 Task: Add a condition where "Hours since ticket status new Less than Ninety" in recently solved tickets.
Action: Mouse moved to (93, 366)
Screenshot: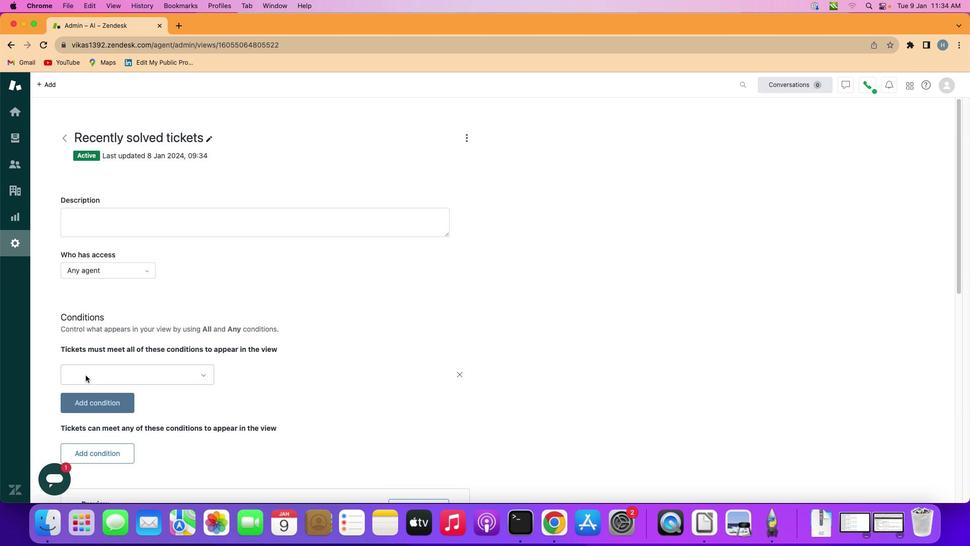 
Action: Mouse pressed left at (93, 366)
Screenshot: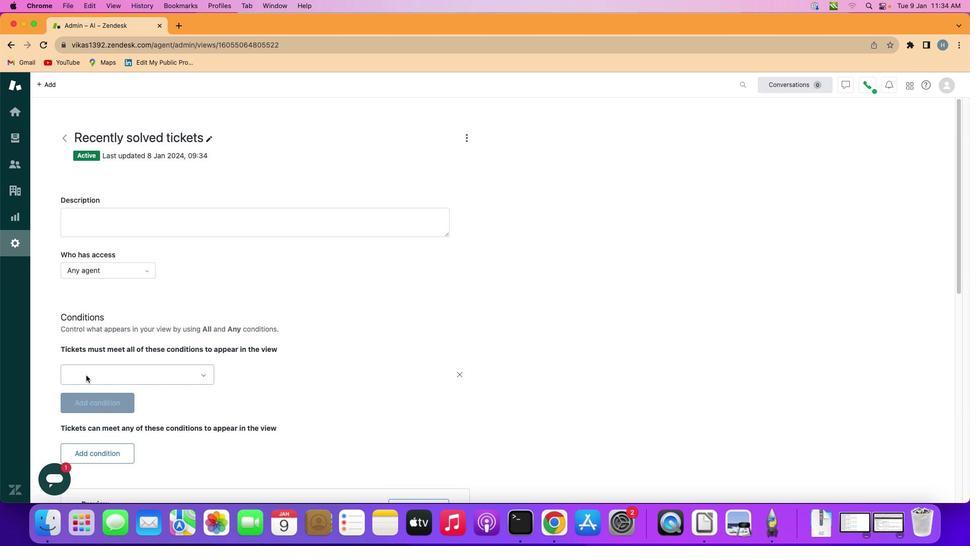 
Action: Mouse moved to (136, 360)
Screenshot: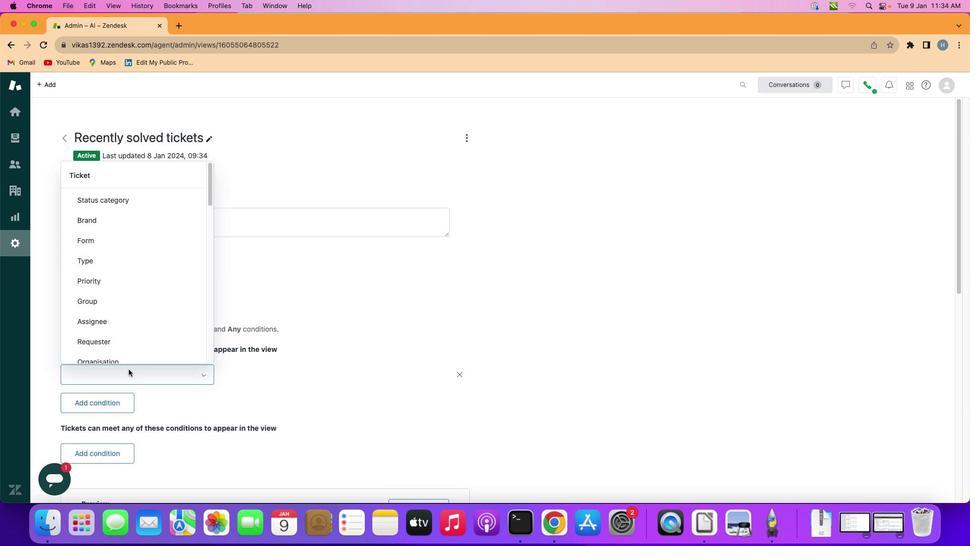 
Action: Mouse pressed left at (136, 360)
Screenshot: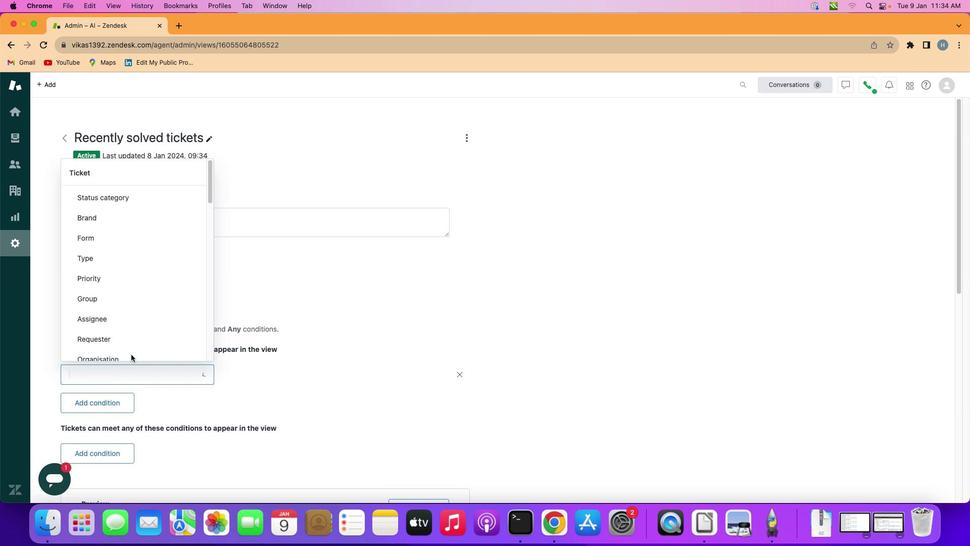 
Action: Mouse moved to (161, 273)
Screenshot: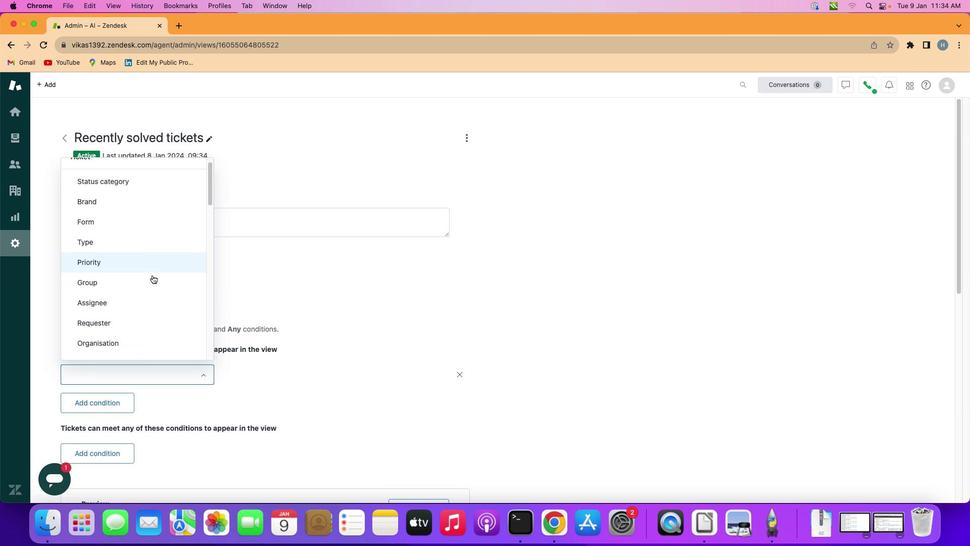 
Action: Mouse scrolled (161, 273) with delta (8, 21)
Screenshot: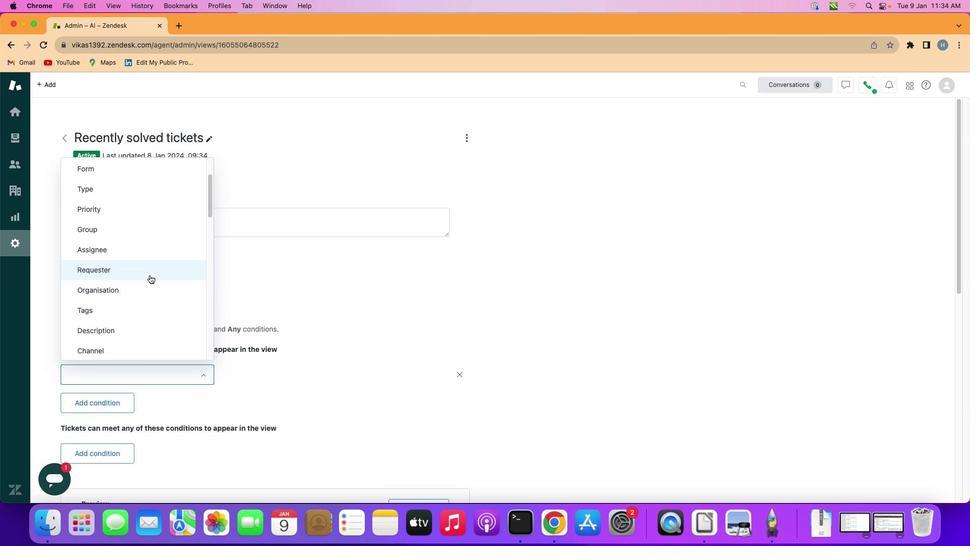 
Action: Mouse scrolled (161, 273) with delta (8, 21)
Screenshot: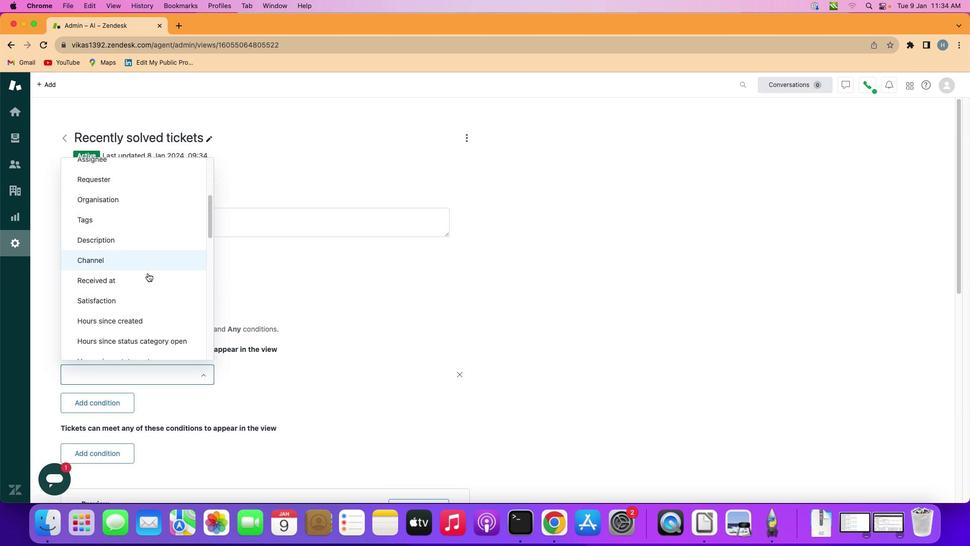 
Action: Mouse scrolled (161, 273) with delta (8, 21)
Screenshot: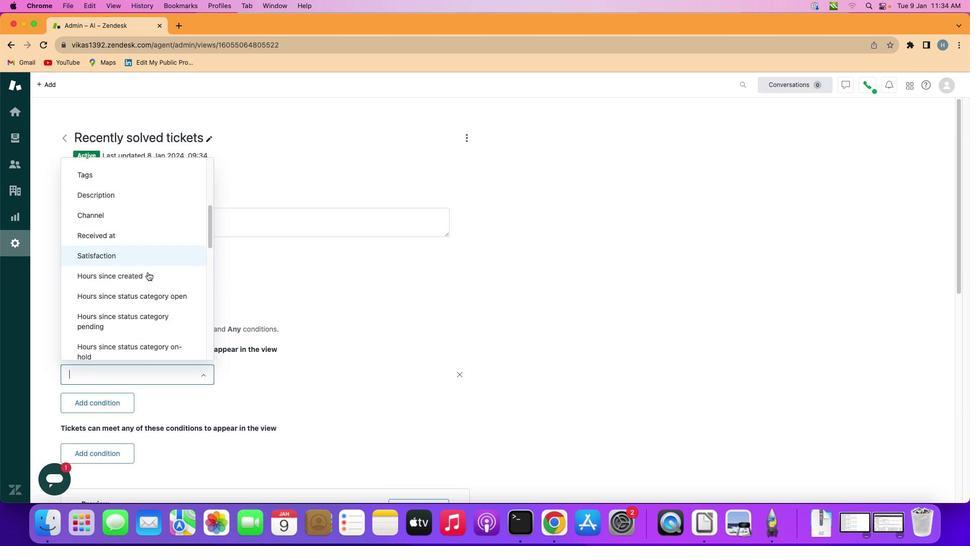 
Action: Mouse moved to (160, 273)
Screenshot: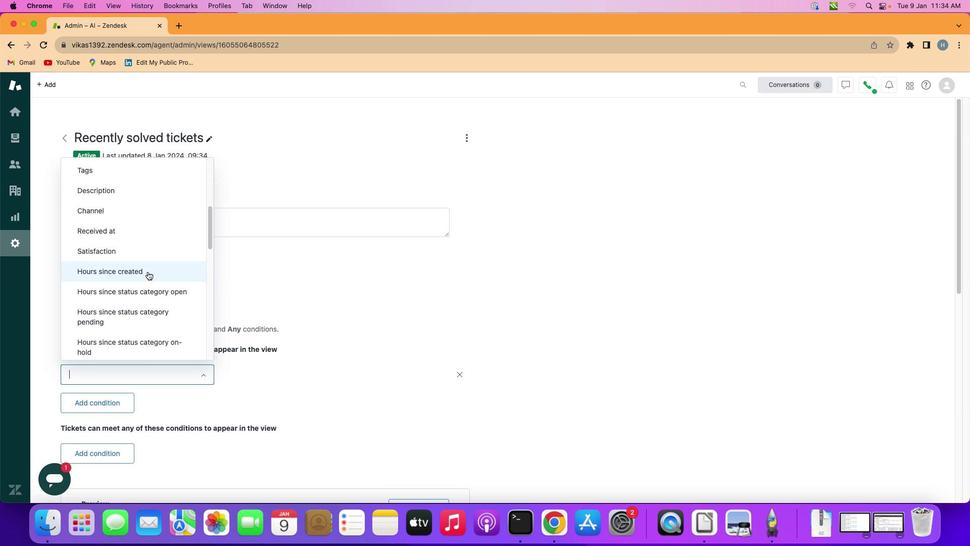 
Action: Mouse scrolled (160, 273) with delta (8, 20)
Screenshot: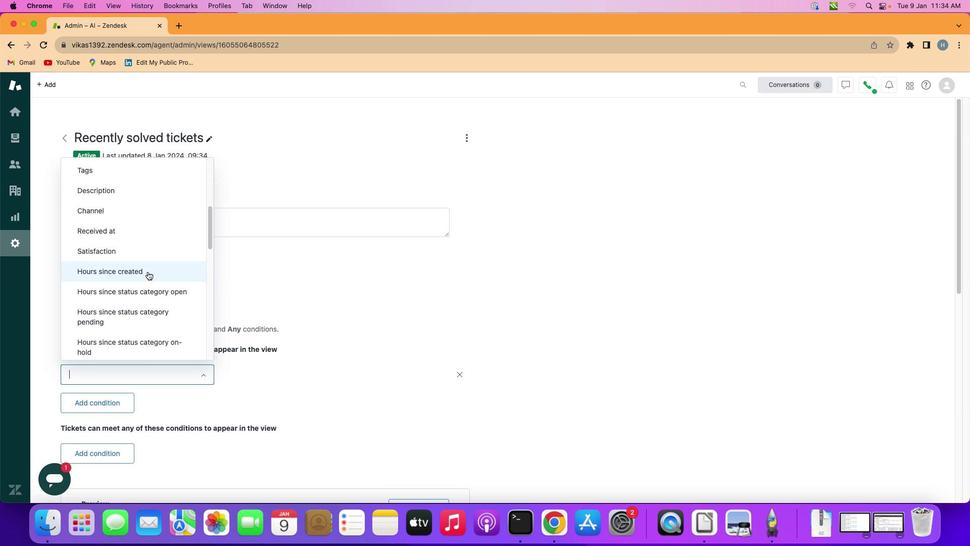 
Action: Mouse moved to (158, 273)
Screenshot: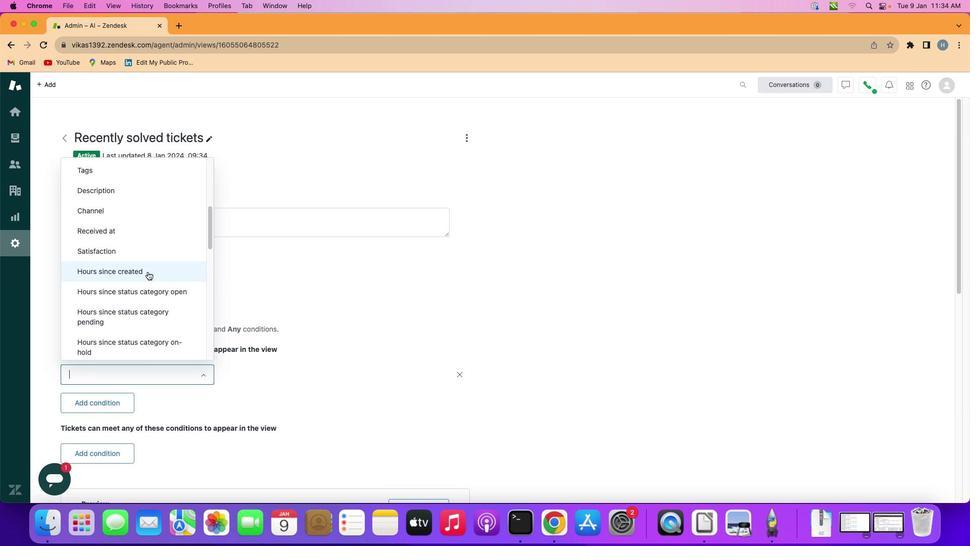 
Action: Mouse scrolled (158, 273) with delta (8, 20)
Screenshot: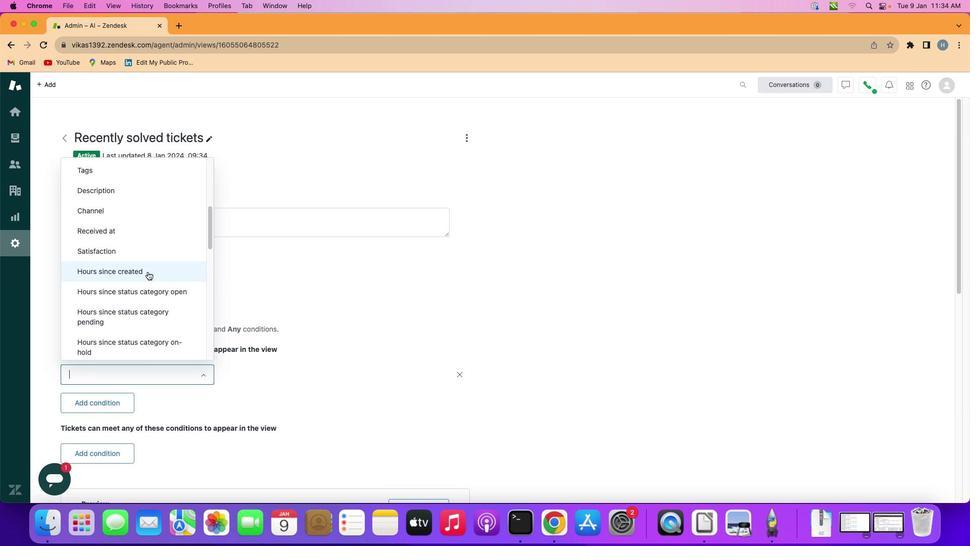 
Action: Mouse moved to (155, 270)
Screenshot: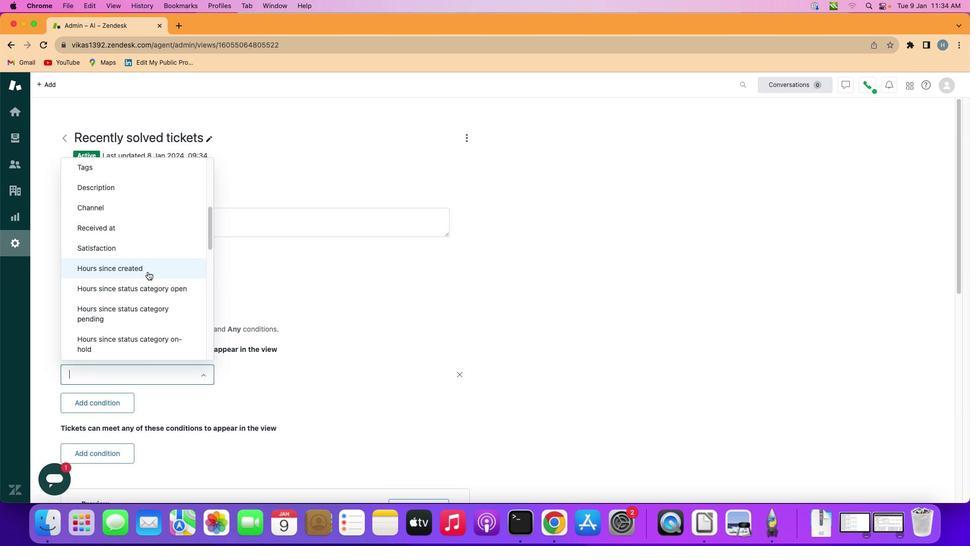 
Action: Mouse scrolled (155, 270) with delta (8, 21)
Screenshot: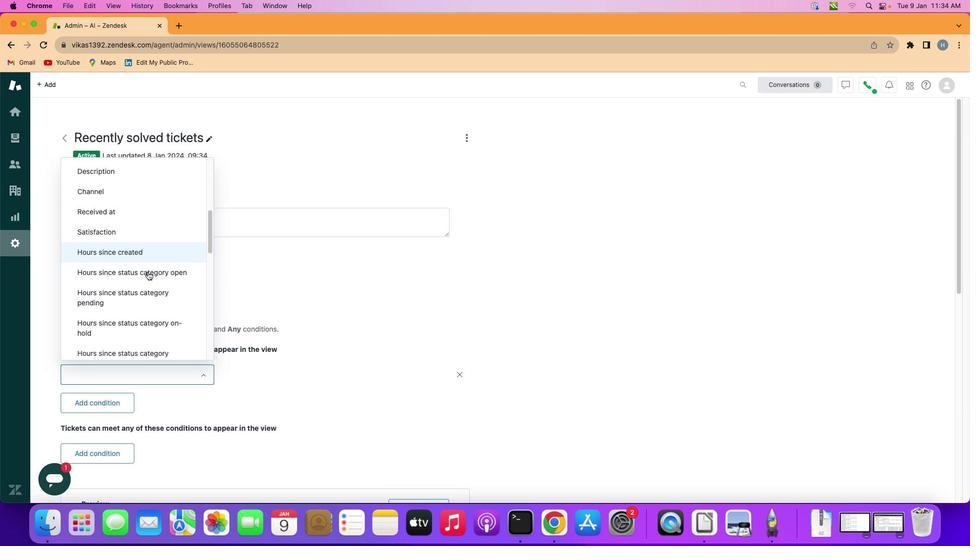 
Action: Mouse moved to (155, 270)
Screenshot: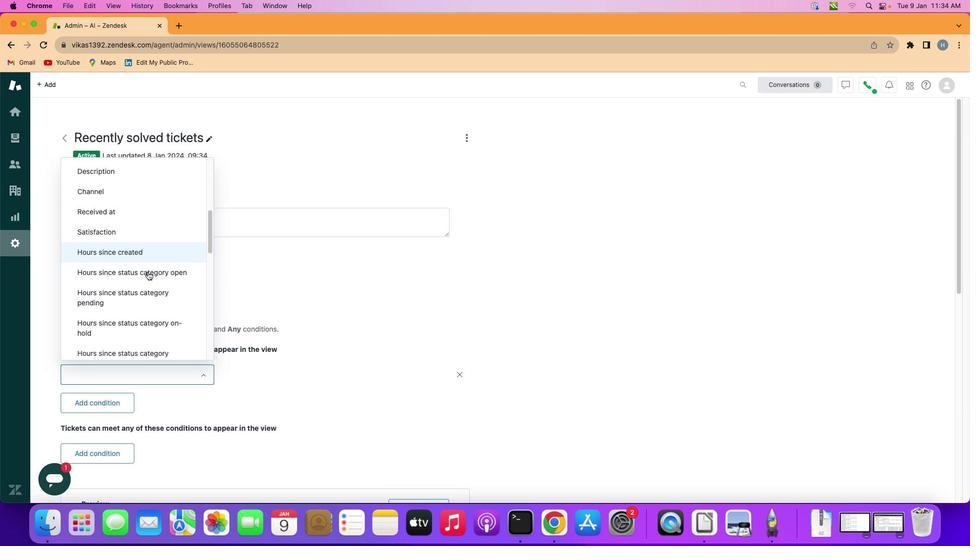 
Action: Mouse scrolled (155, 270) with delta (8, 21)
Screenshot: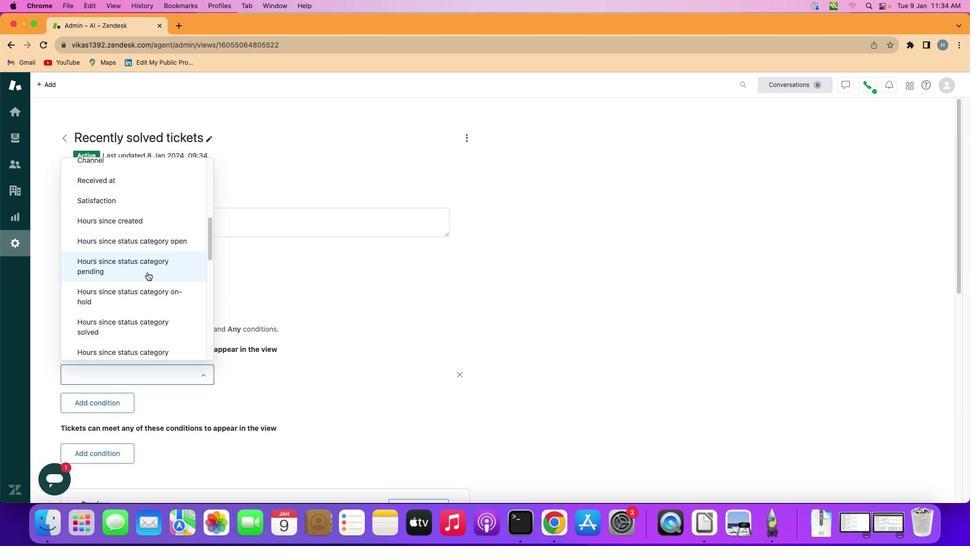 
Action: Mouse scrolled (155, 270) with delta (8, 21)
Screenshot: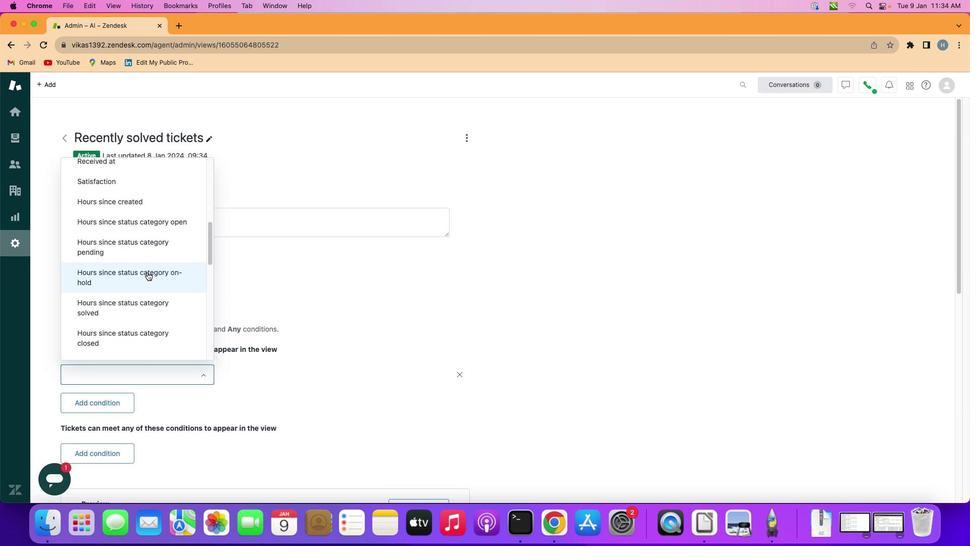 
Action: Mouse scrolled (155, 270) with delta (8, 21)
Screenshot: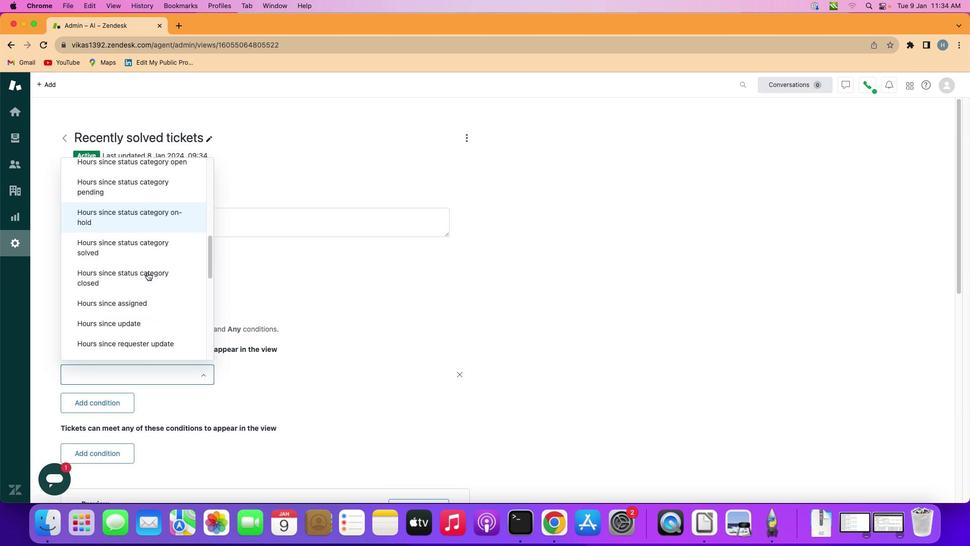 
Action: Mouse moved to (155, 271)
Screenshot: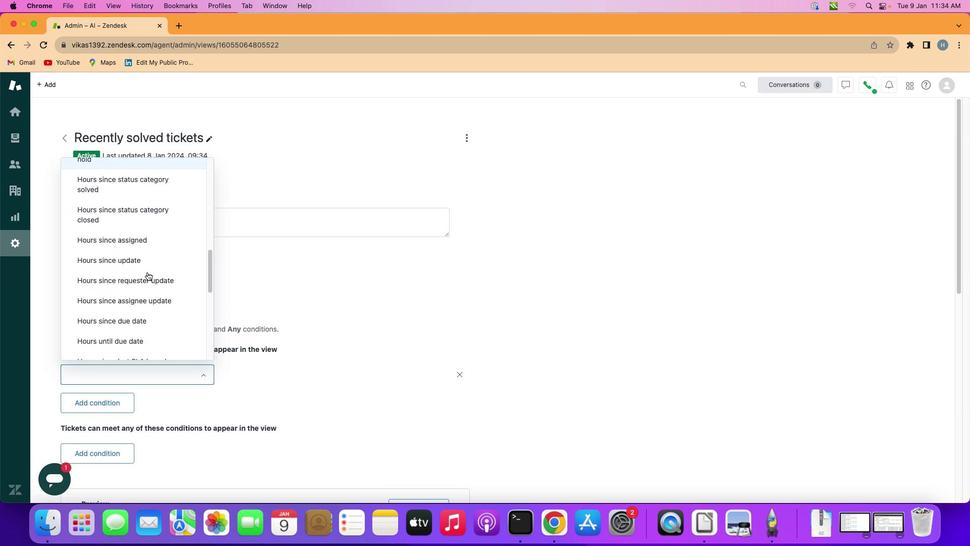 
Action: Mouse scrolled (155, 271) with delta (8, 21)
Screenshot: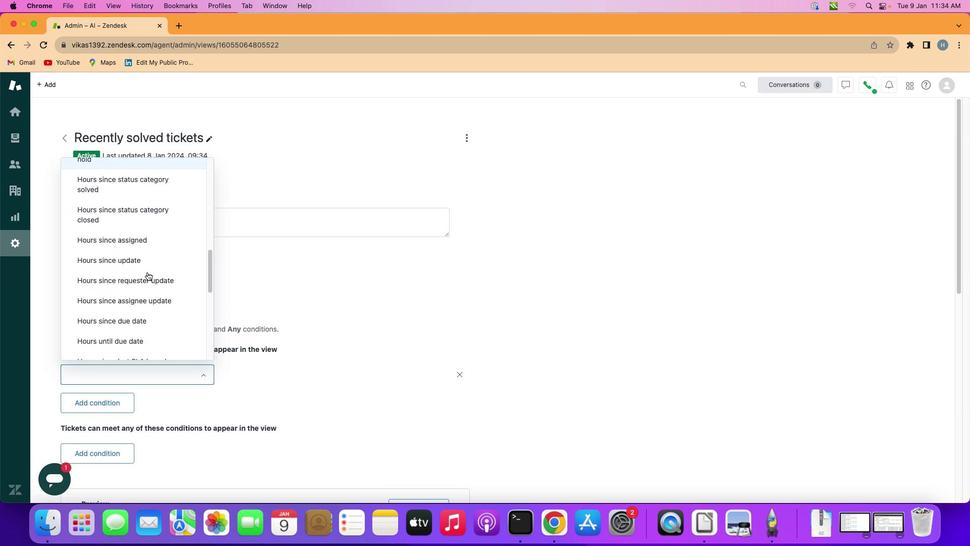
Action: Mouse moved to (154, 271)
Screenshot: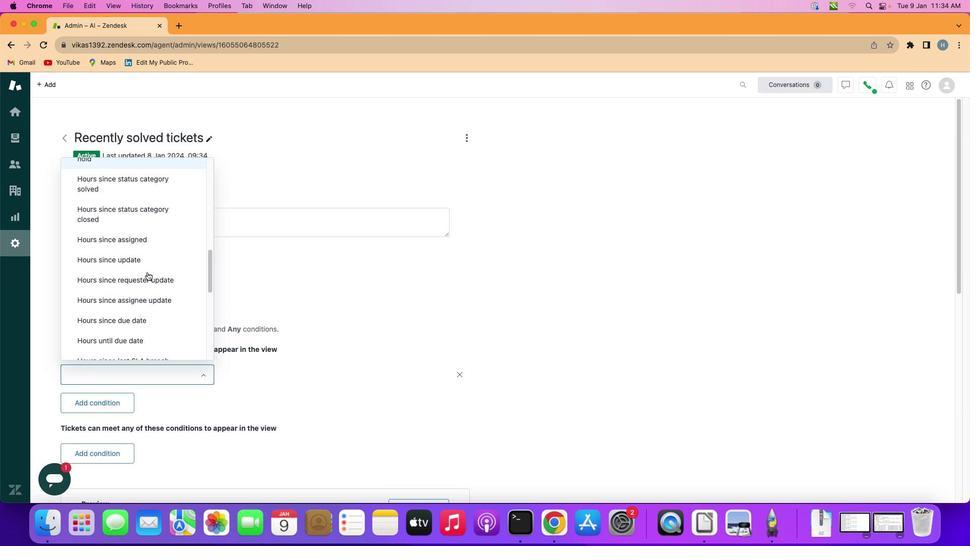
Action: Mouse scrolled (154, 271) with delta (8, 20)
Screenshot: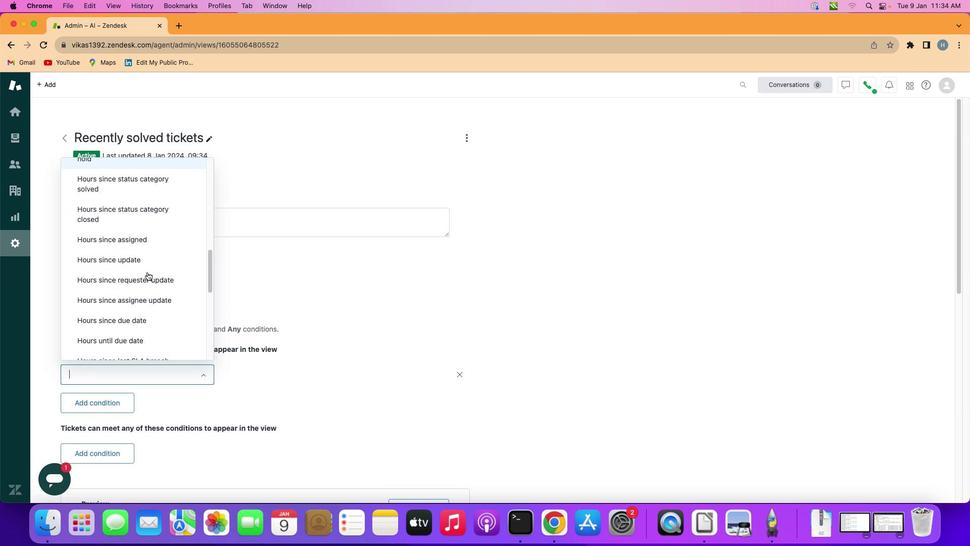 
Action: Mouse moved to (154, 271)
Screenshot: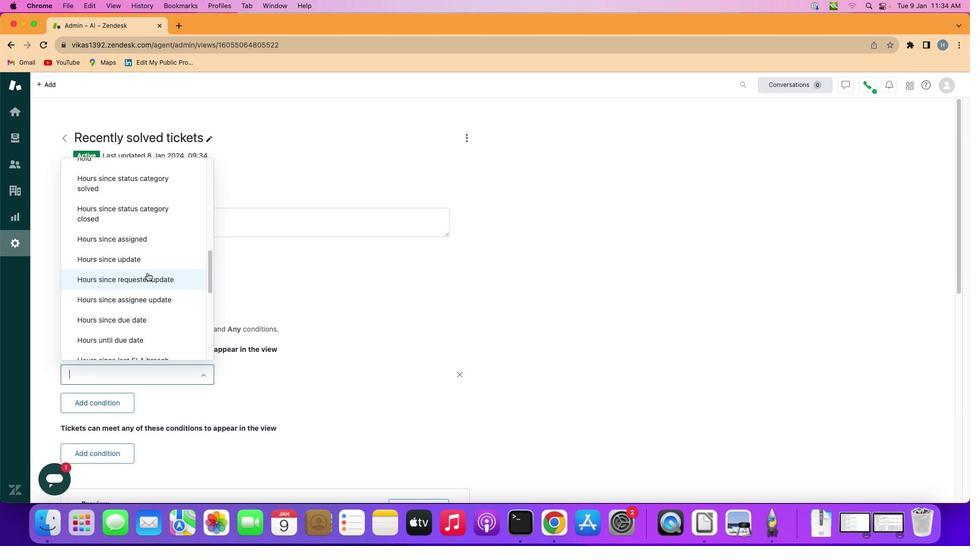 
Action: Mouse scrolled (154, 271) with delta (8, 21)
Screenshot: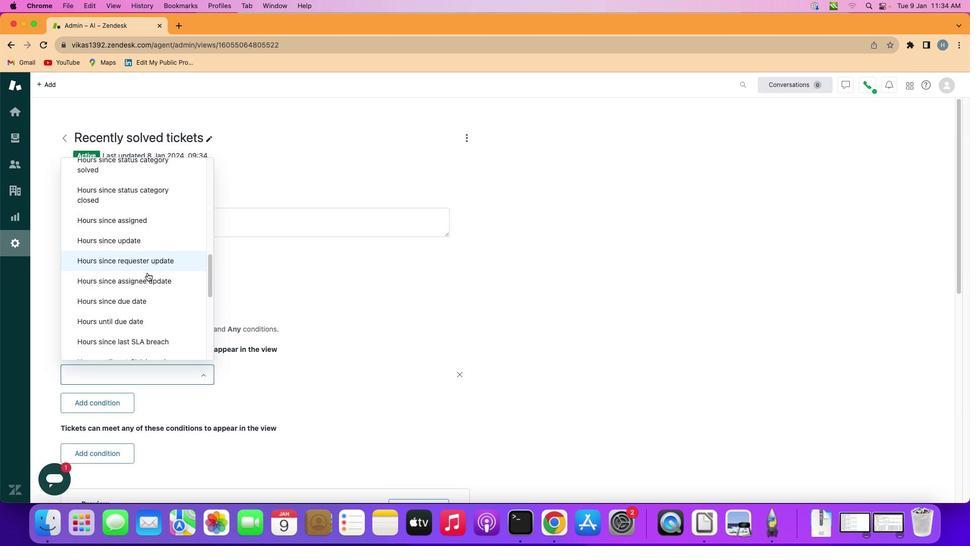 
Action: Mouse scrolled (154, 271) with delta (8, 21)
Screenshot: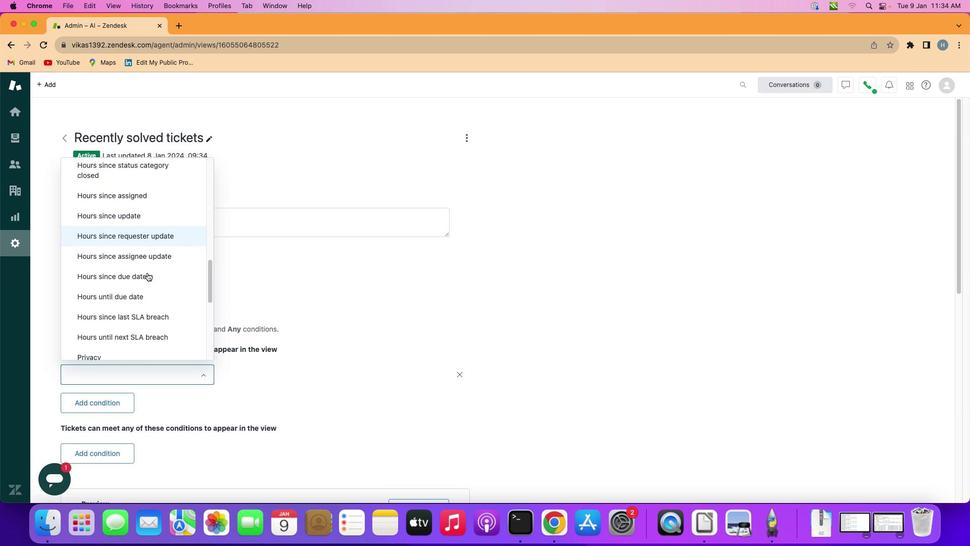 
Action: Mouse scrolled (154, 271) with delta (8, 21)
Screenshot: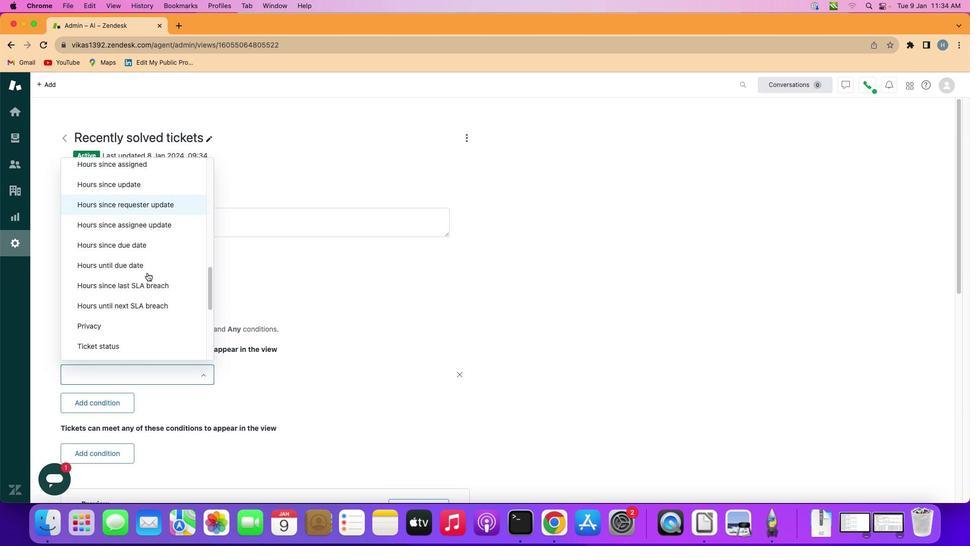 
Action: Mouse scrolled (154, 271) with delta (8, 21)
Screenshot: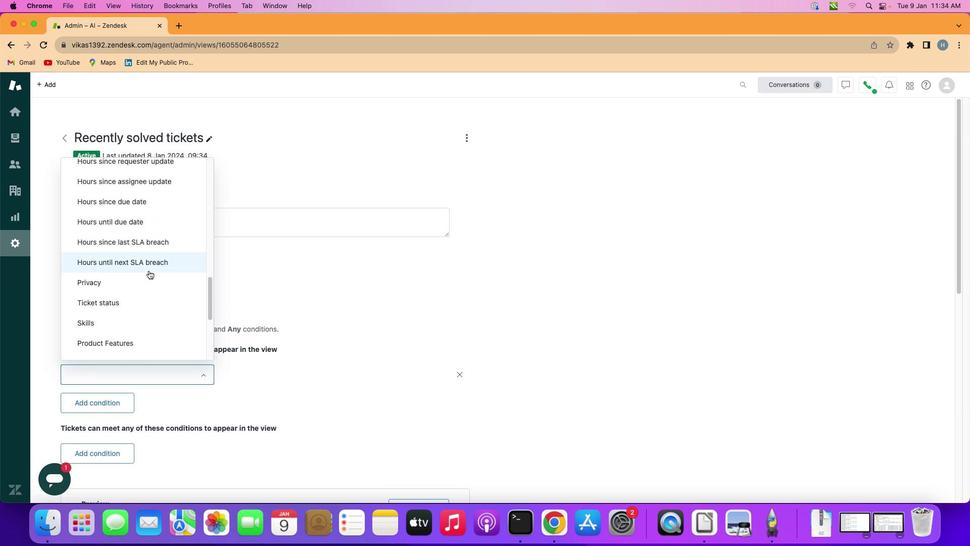 
Action: Mouse scrolled (154, 271) with delta (8, 21)
Screenshot: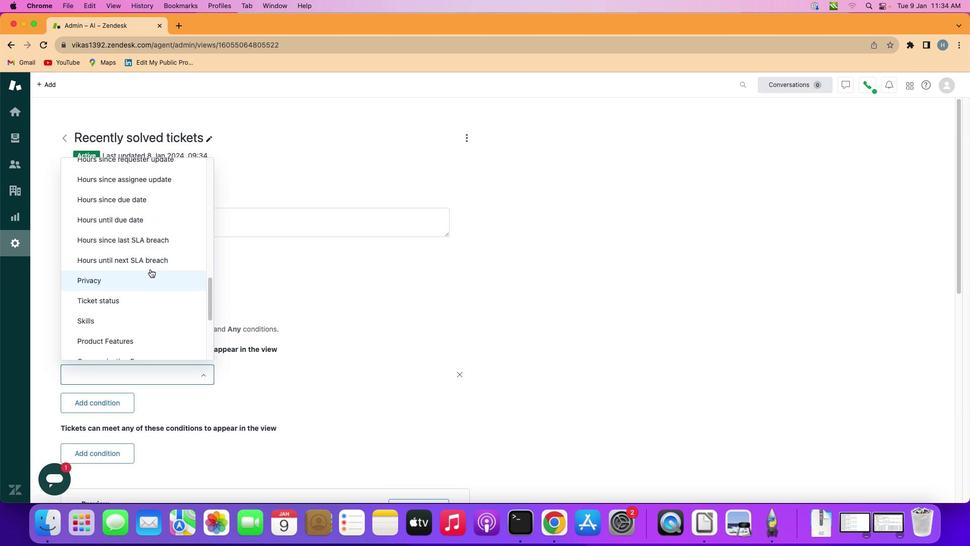 
Action: Mouse moved to (163, 267)
Screenshot: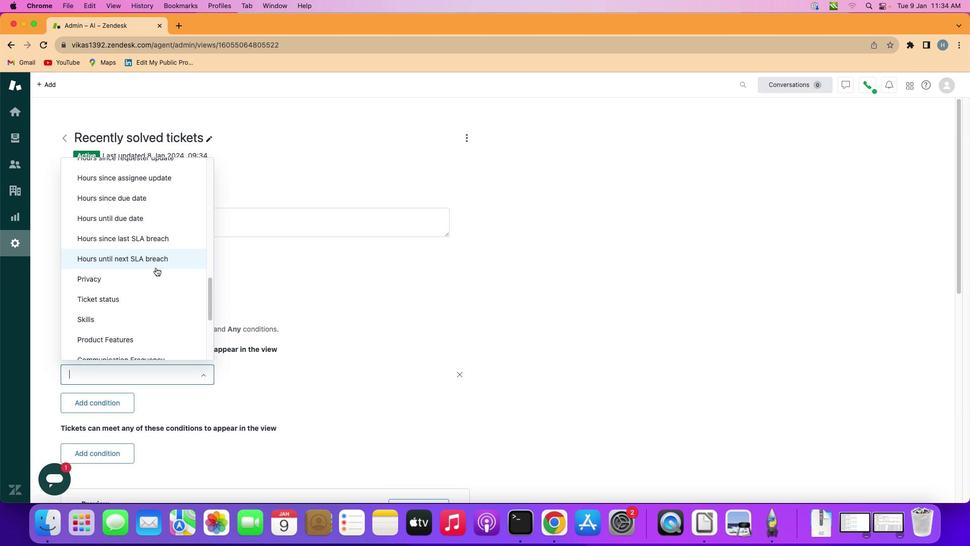 
Action: Mouse scrolled (163, 267) with delta (8, 21)
Screenshot: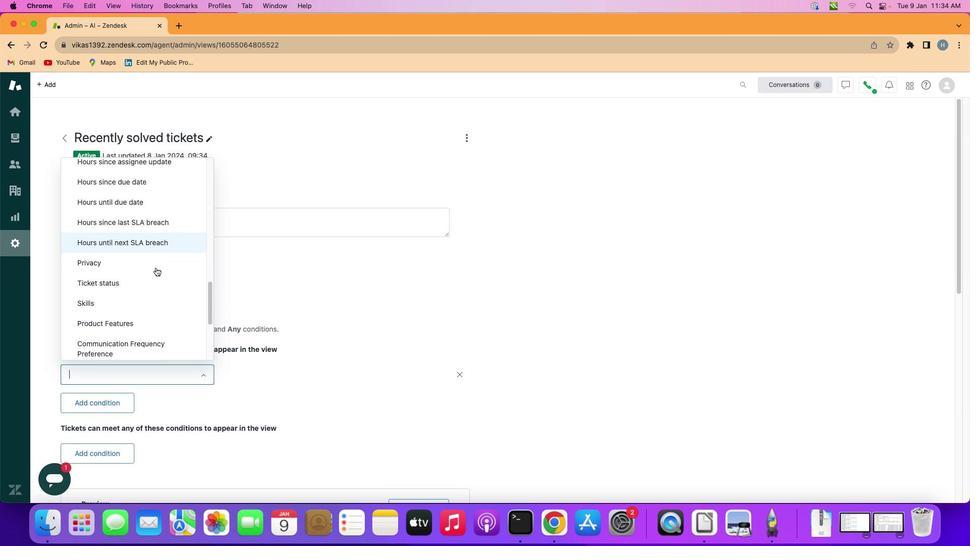 
Action: Mouse scrolled (163, 267) with delta (8, 21)
Screenshot: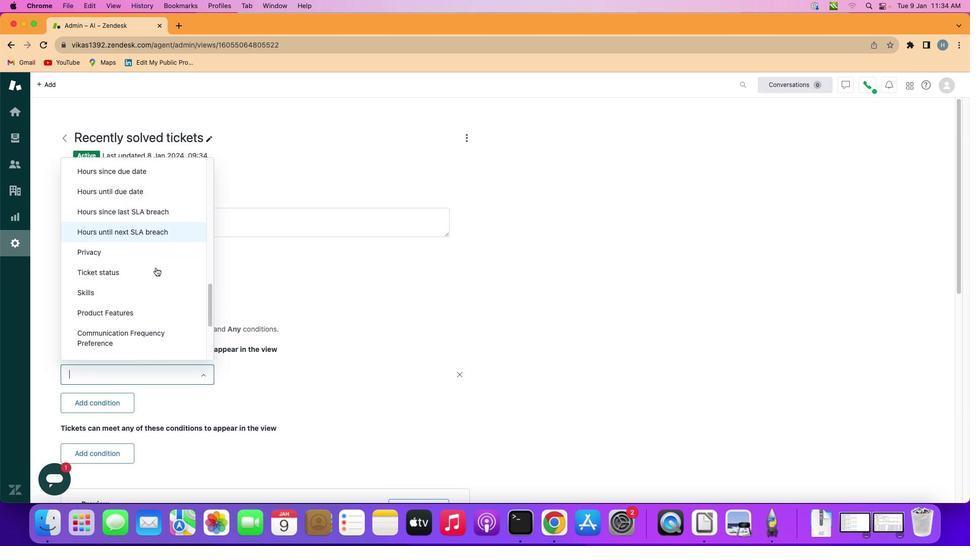 
Action: Mouse scrolled (163, 267) with delta (8, 21)
Screenshot: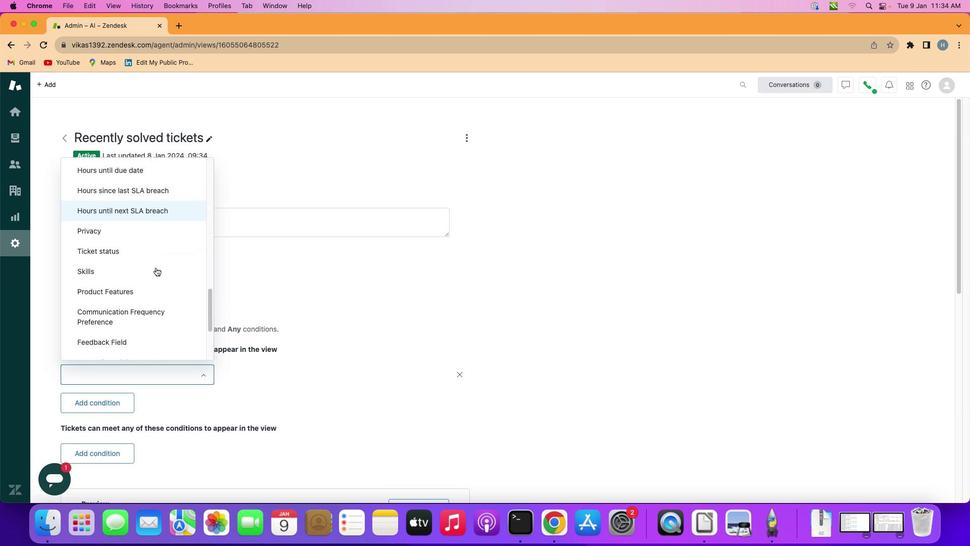 
Action: Mouse scrolled (163, 267) with delta (8, 21)
Screenshot: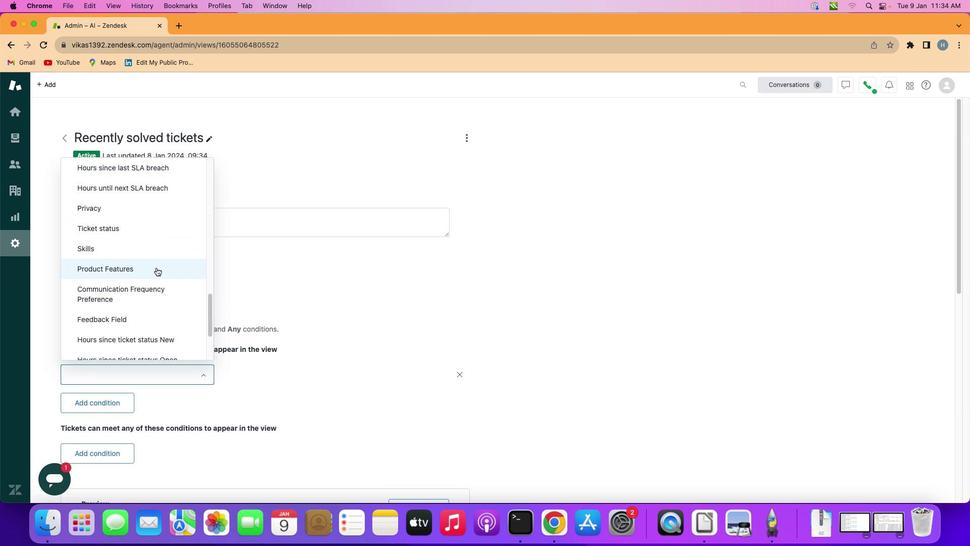 
Action: Mouse scrolled (163, 267) with delta (8, 21)
Screenshot: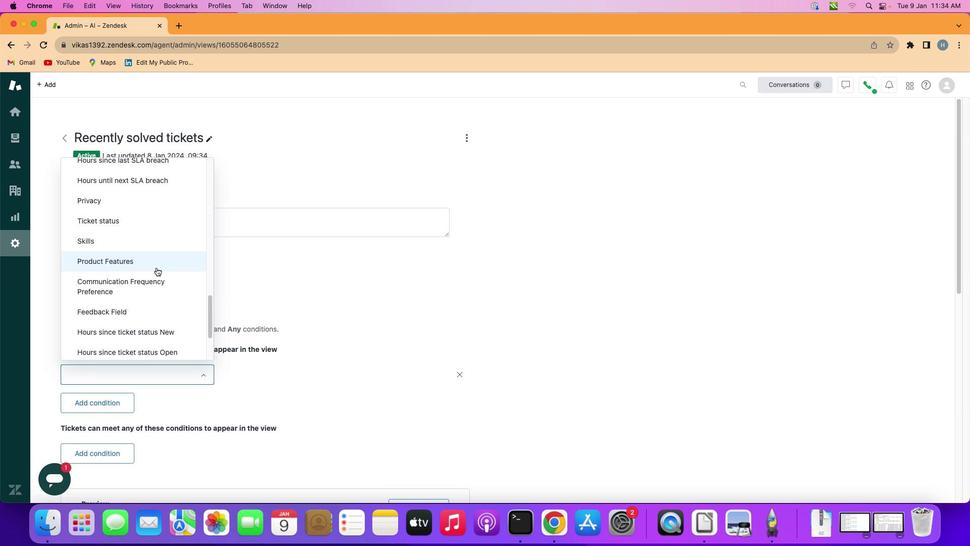 
Action: Mouse moved to (166, 266)
Screenshot: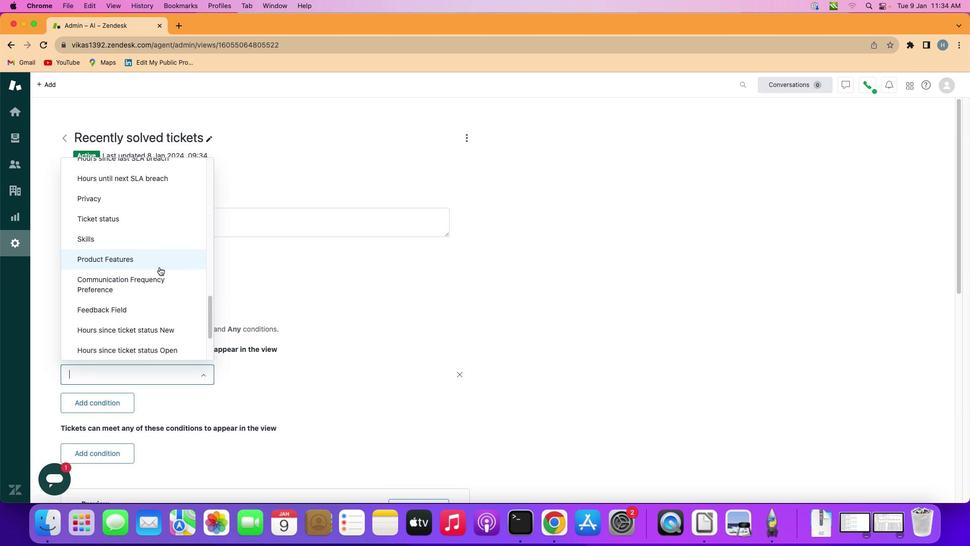 
Action: Mouse scrolled (166, 266) with delta (8, 21)
Screenshot: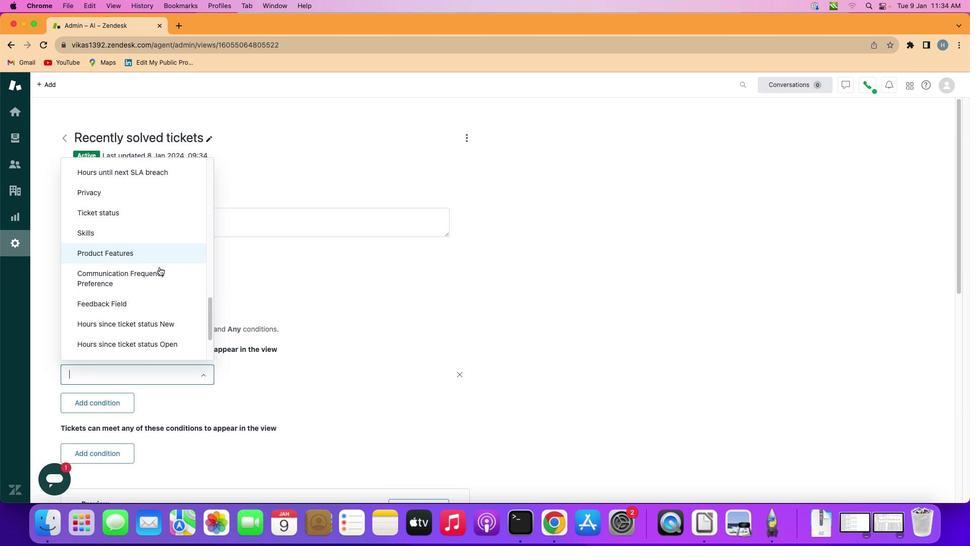 
Action: Mouse scrolled (166, 266) with delta (8, 21)
Screenshot: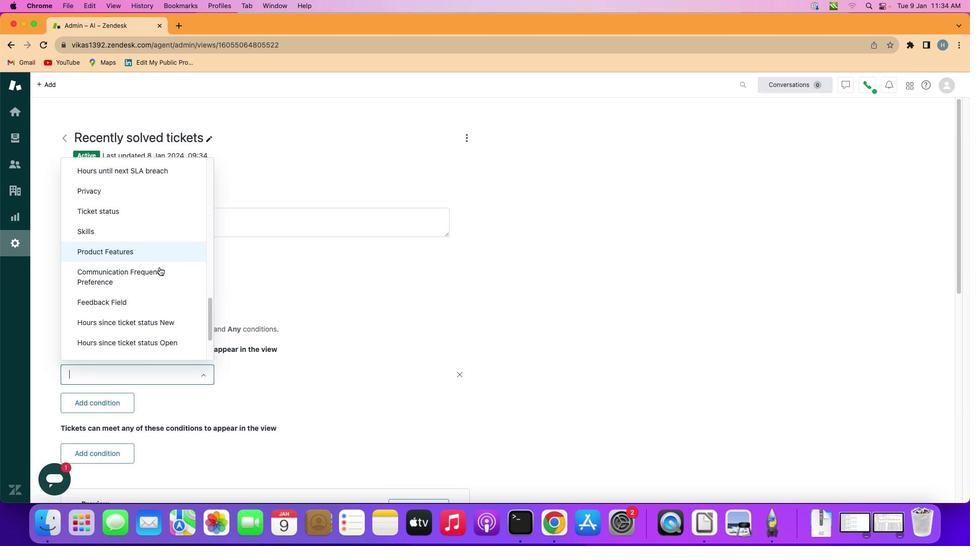 
Action: Mouse scrolled (166, 266) with delta (8, 21)
Screenshot: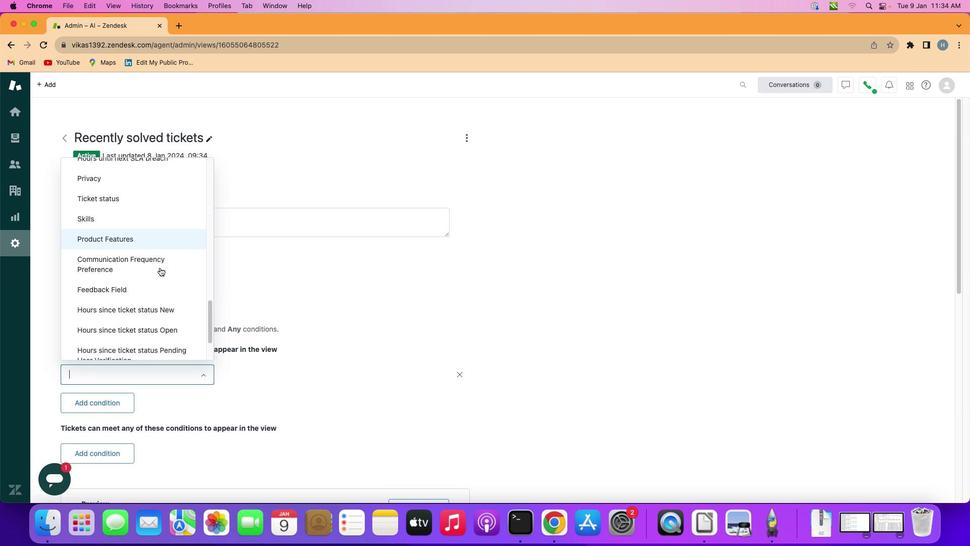 
Action: Mouse scrolled (166, 266) with delta (8, 21)
Screenshot: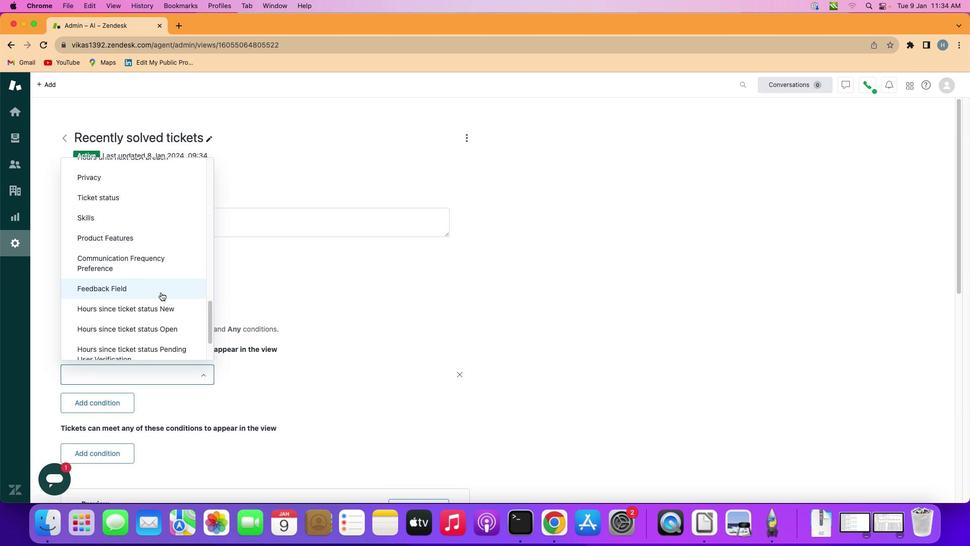 
Action: Mouse moved to (166, 300)
Screenshot: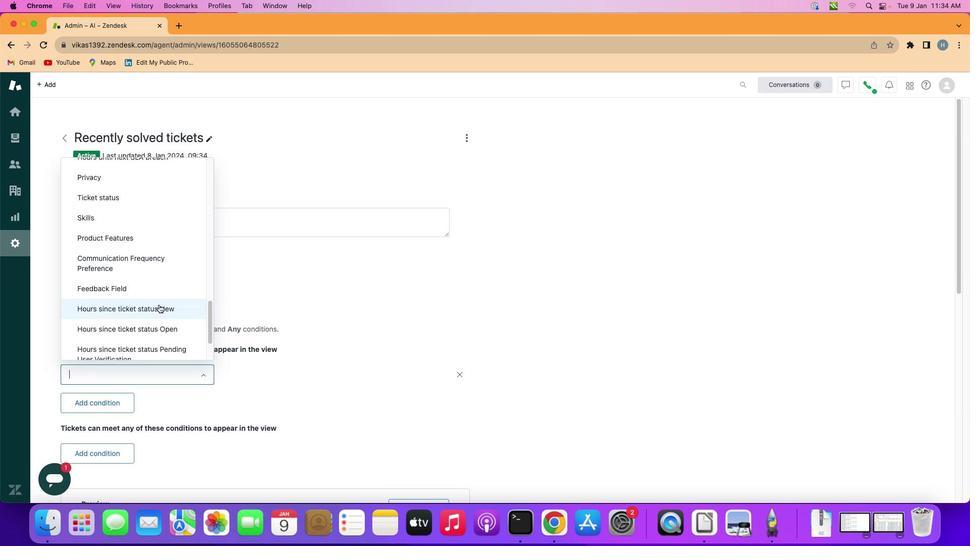 
Action: Mouse pressed left at (166, 300)
Screenshot: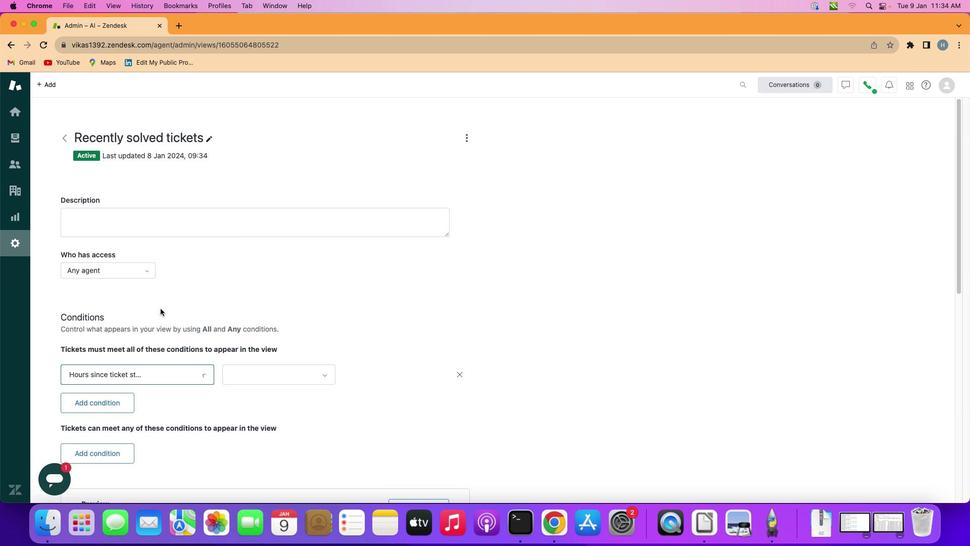 
Action: Mouse moved to (288, 363)
Screenshot: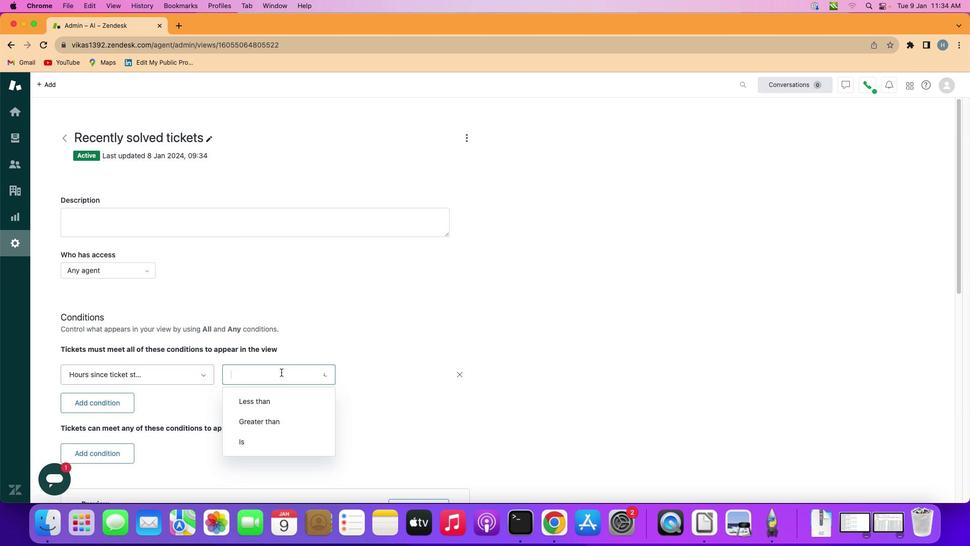 
Action: Mouse pressed left at (288, 363)
Screenshot: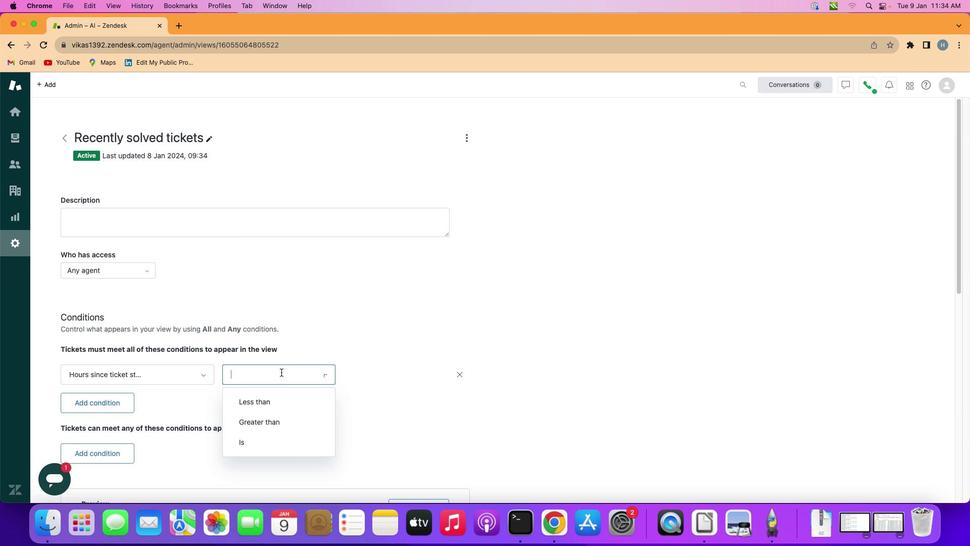 
Action: Mouse moved to (283, 390)
Screenshot: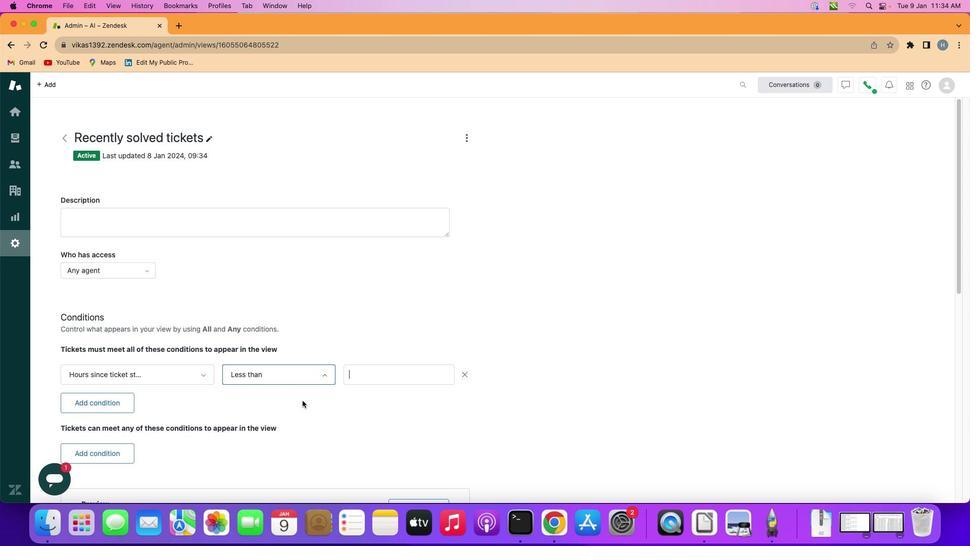 
Action: Mouse pressed left at (283, 390)
Screenshot: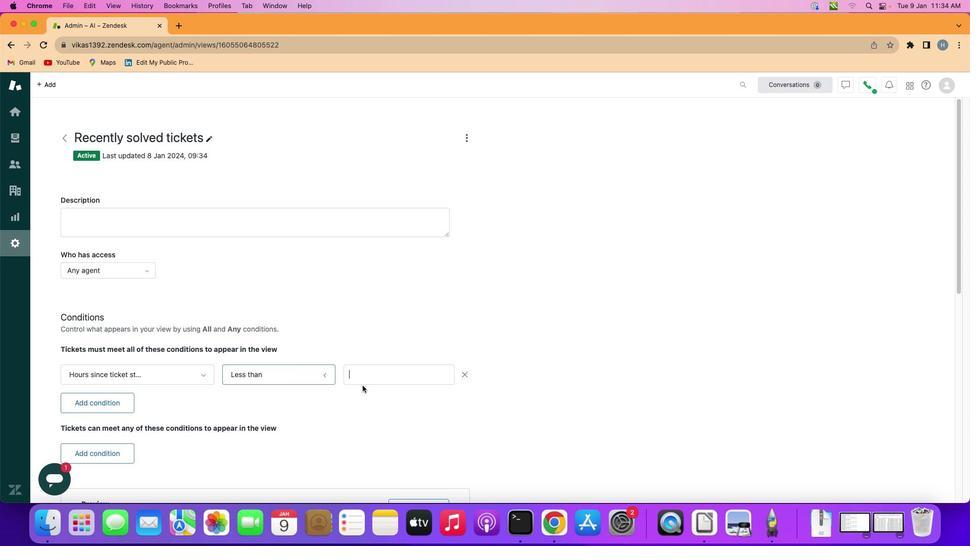 
Action: Mouse moved to (387, 365)
Screenshot: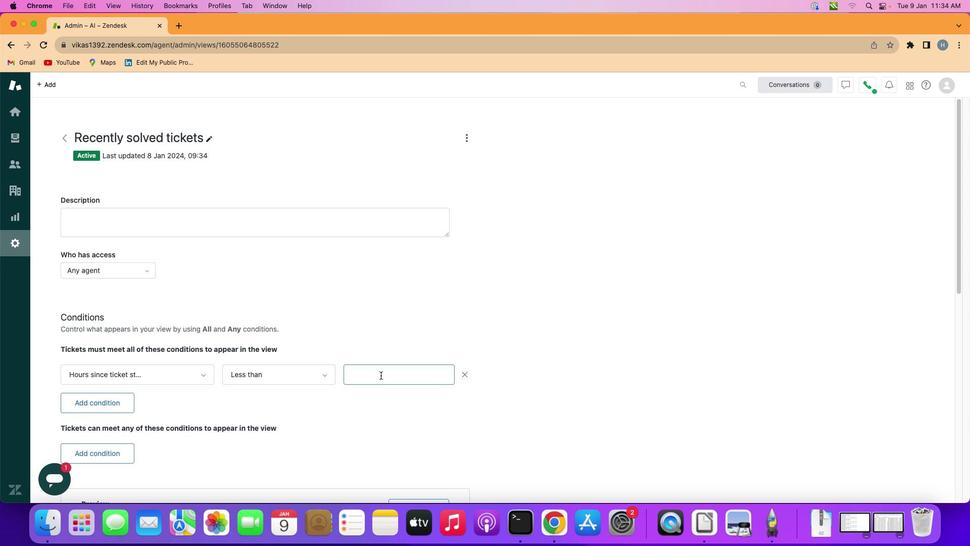 
Action: Mouse pressed left at (387, 365)
Screenshot: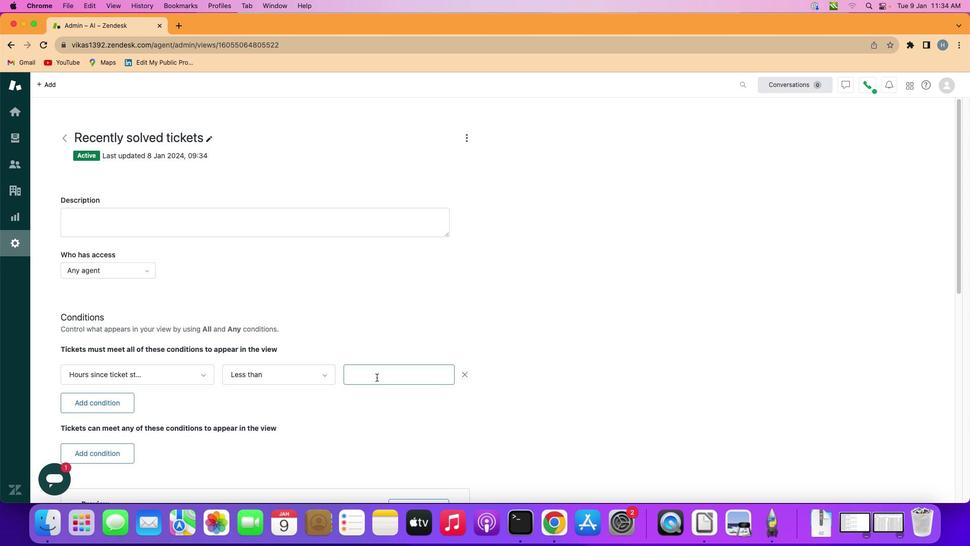 
Action: Mouse moved to (381, 369)
Screenshot: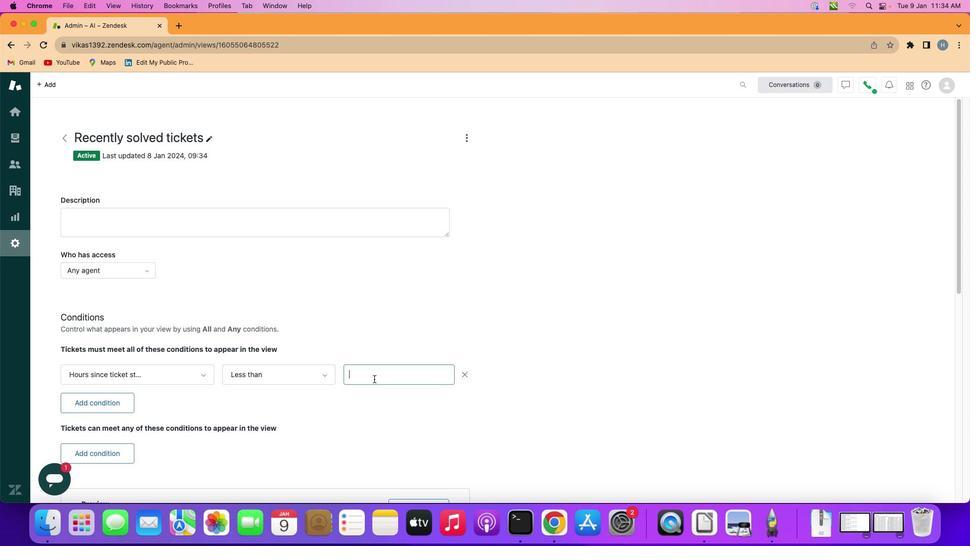 
Action: Key pressed Key.shift'N''i''n''e''t''y'
Screenshot: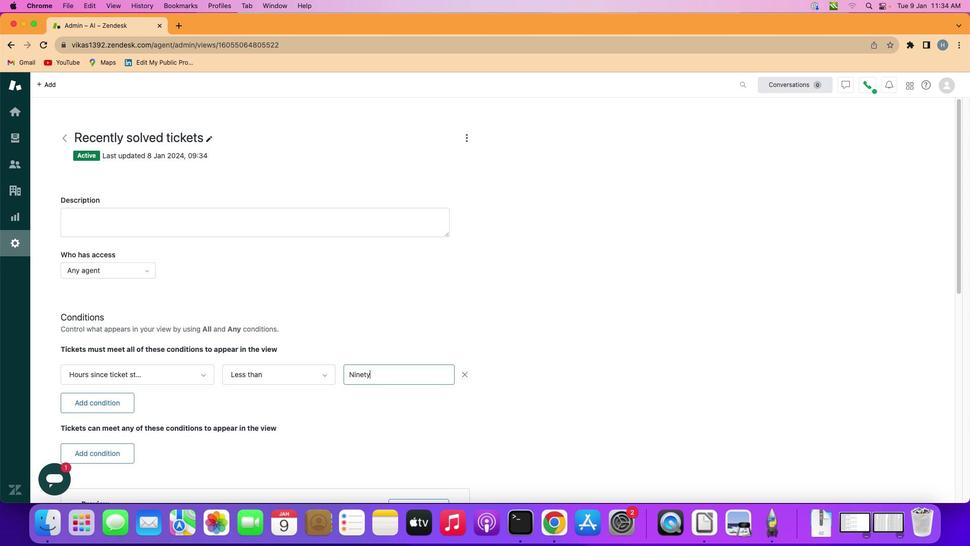 
Action: Mouse moved to (402, 380)
Screenshot: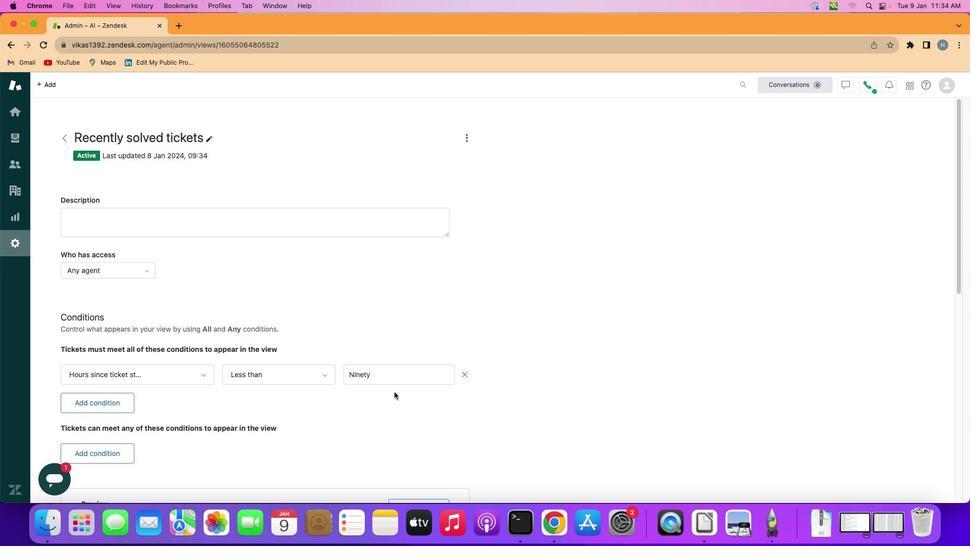 
Action: Mouse pressed left at (402, 380)
Screenshot: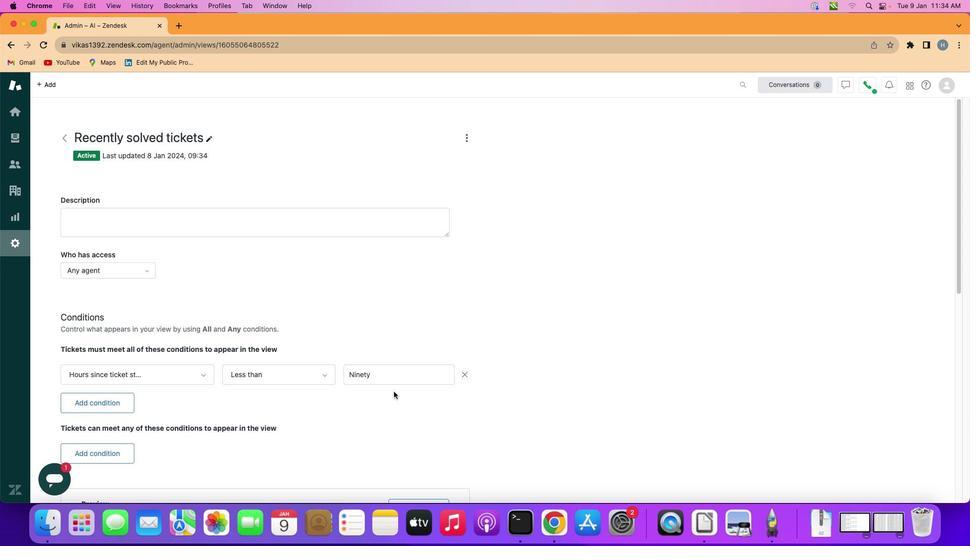 
Action: Mouse moved to (400, 379)
Screenshot: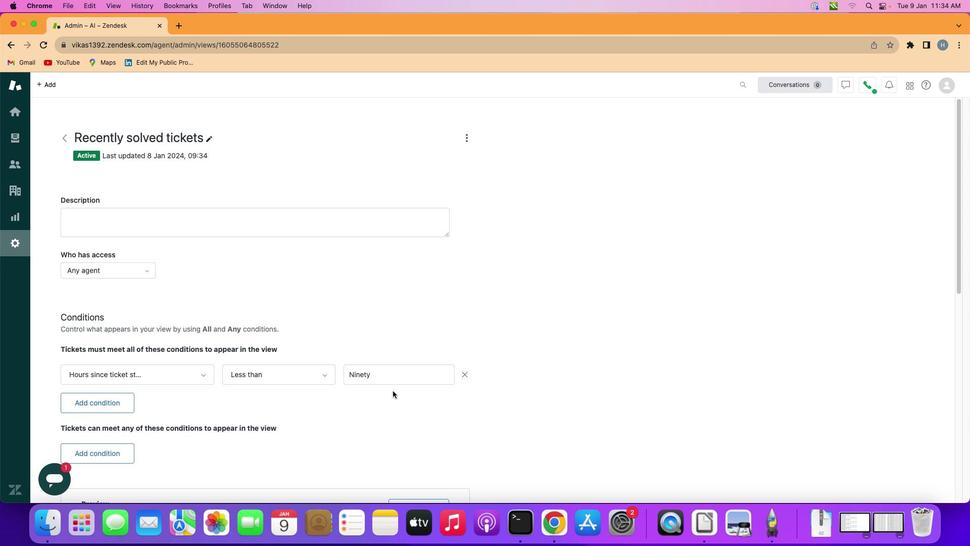
